 Task: Change the theme color of your profile to Dark pink and red.
Action: Mouse moved to (941, 31)
Screenshot: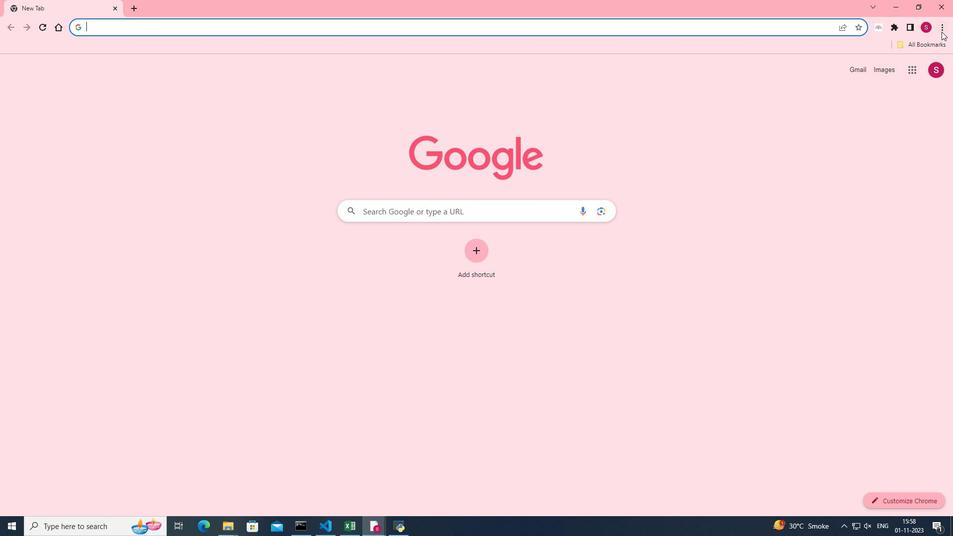 
Action: Mouse pressed left at (941, 31)
Screenshot: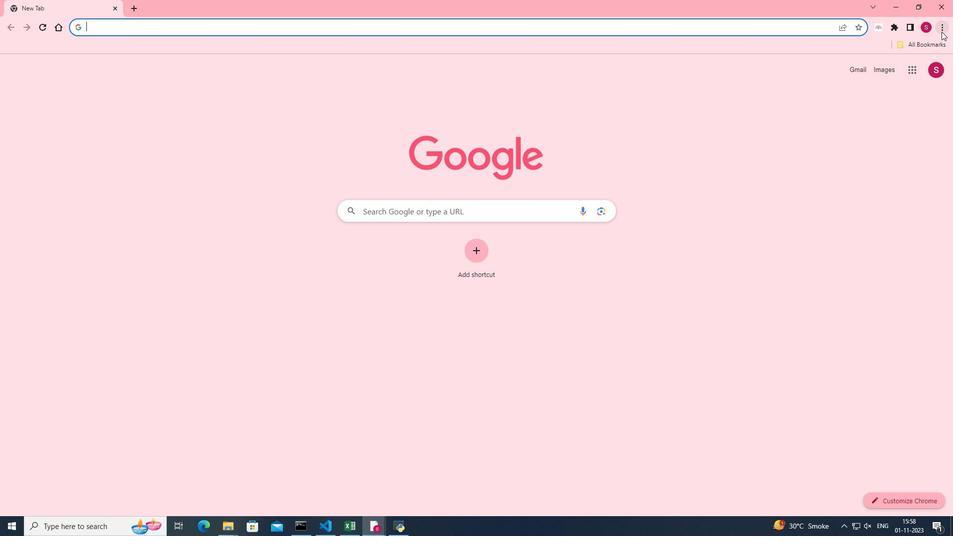 
Action: Mouse moved to (860, 208)
Screenshot: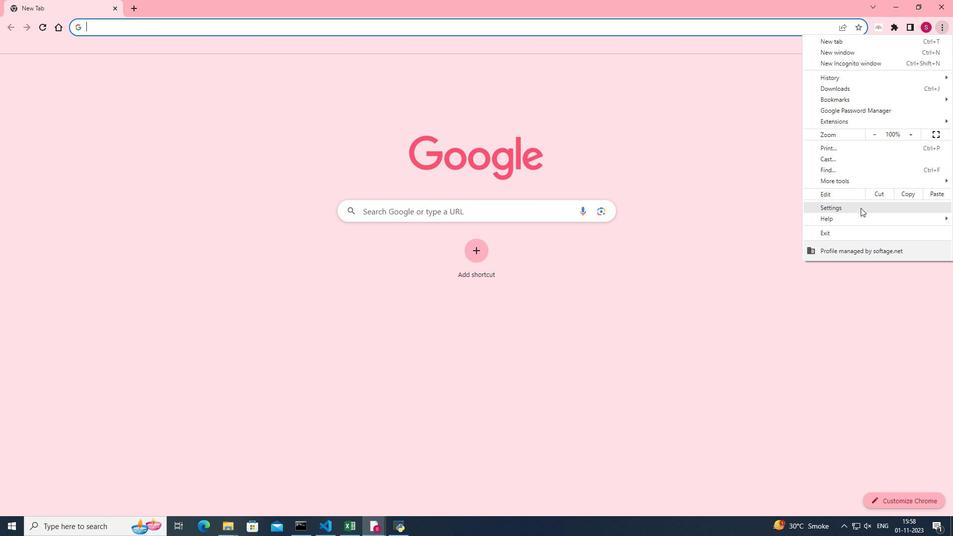 
Action: Mouse pressed left at (860, 208)
Screenshot: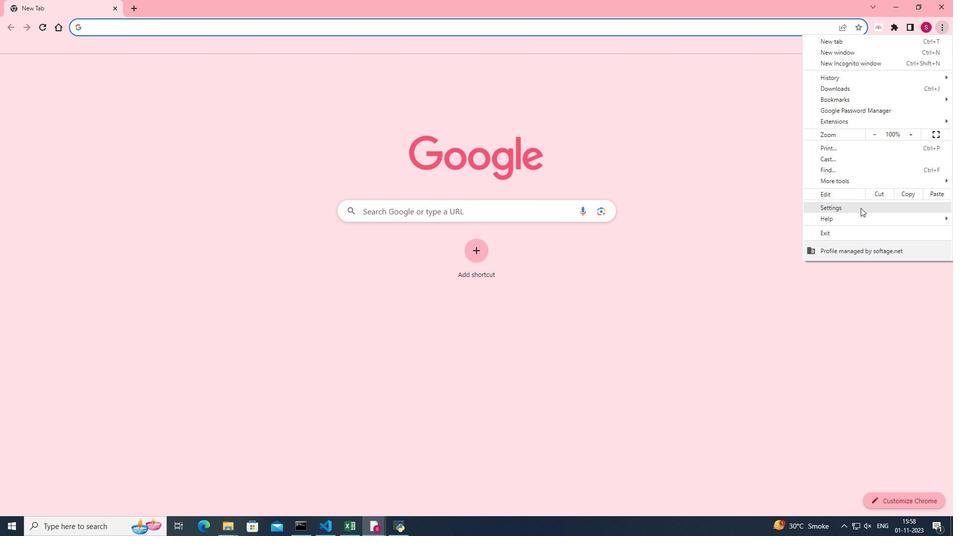 
Action: Mouse moved to (528, 233)
Screenshot: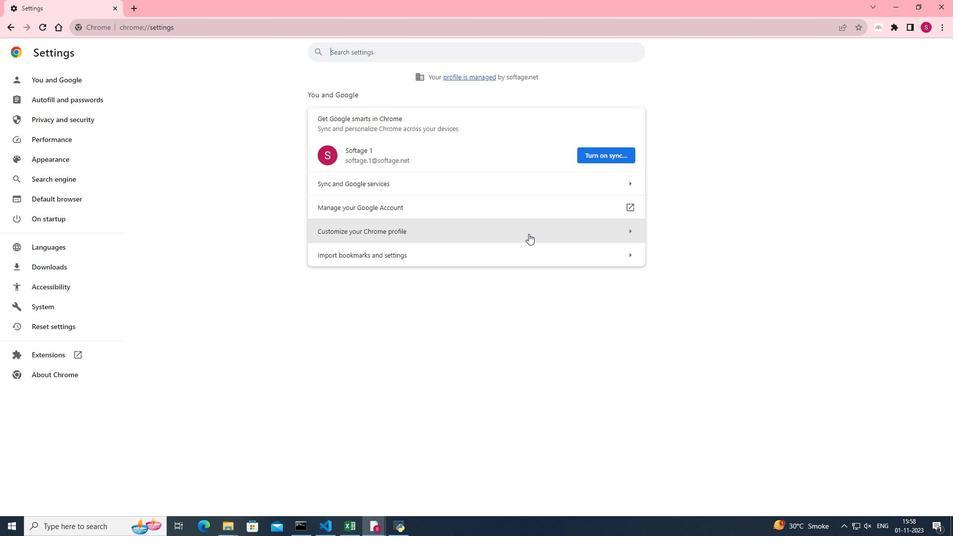 
Action: Mouse pressed left at (528, 233)
Screenshot: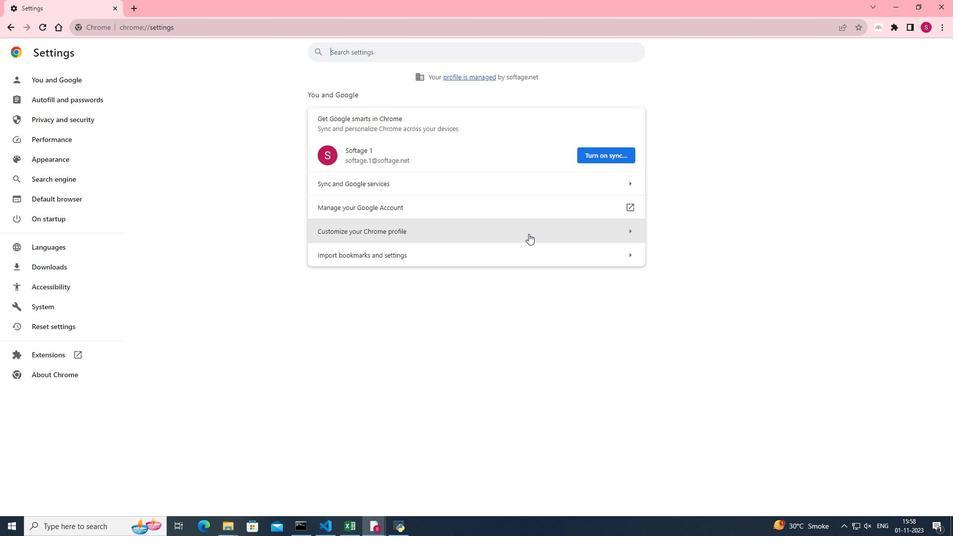 
Action: Mouse moved to (353, 332)
Screenshot: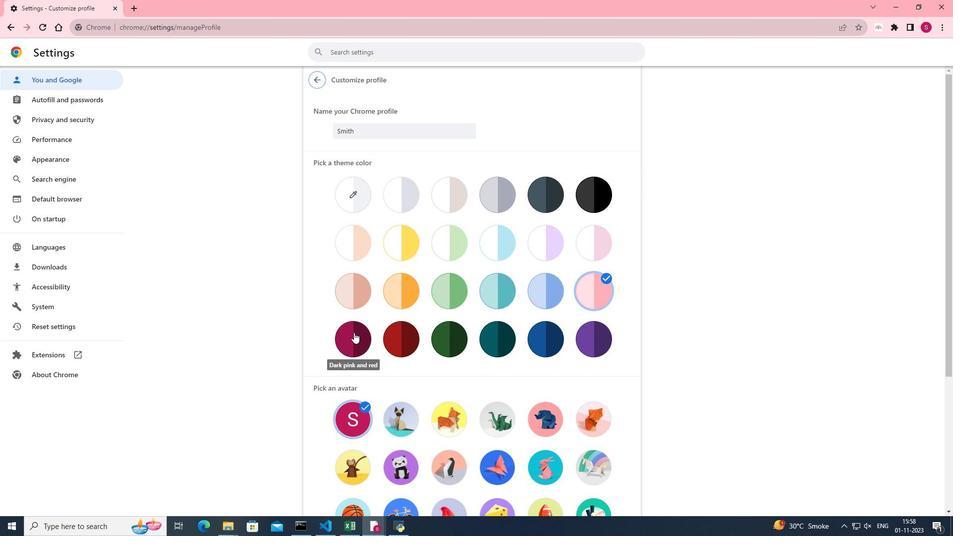 
Action: Mouse pressed left at (353, 332)
Screenshot: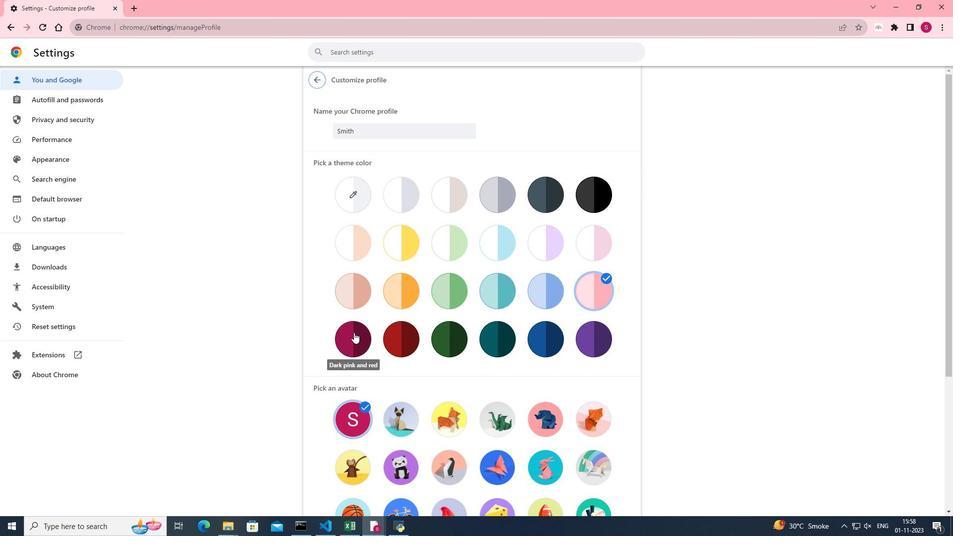 
Action: Mouse moved to (836, 273)
Screenshot: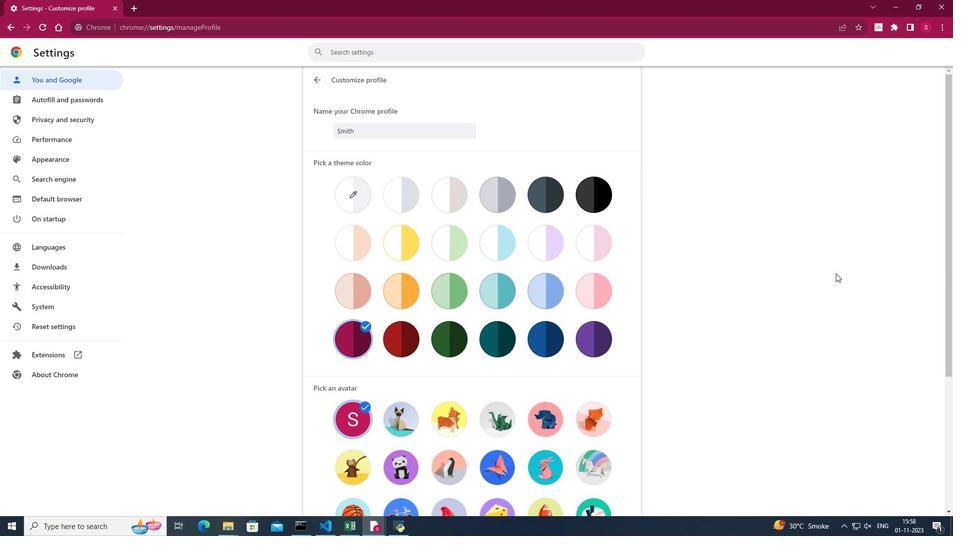 
